 Task: Add the task  Implement a new cloud-based accounting system for a company to the section Code Conquerors in the project AgileLink and add a Due Date to the respective task as 2023/10/20
Action: Mouse moved to (520, 366)
Screenshot: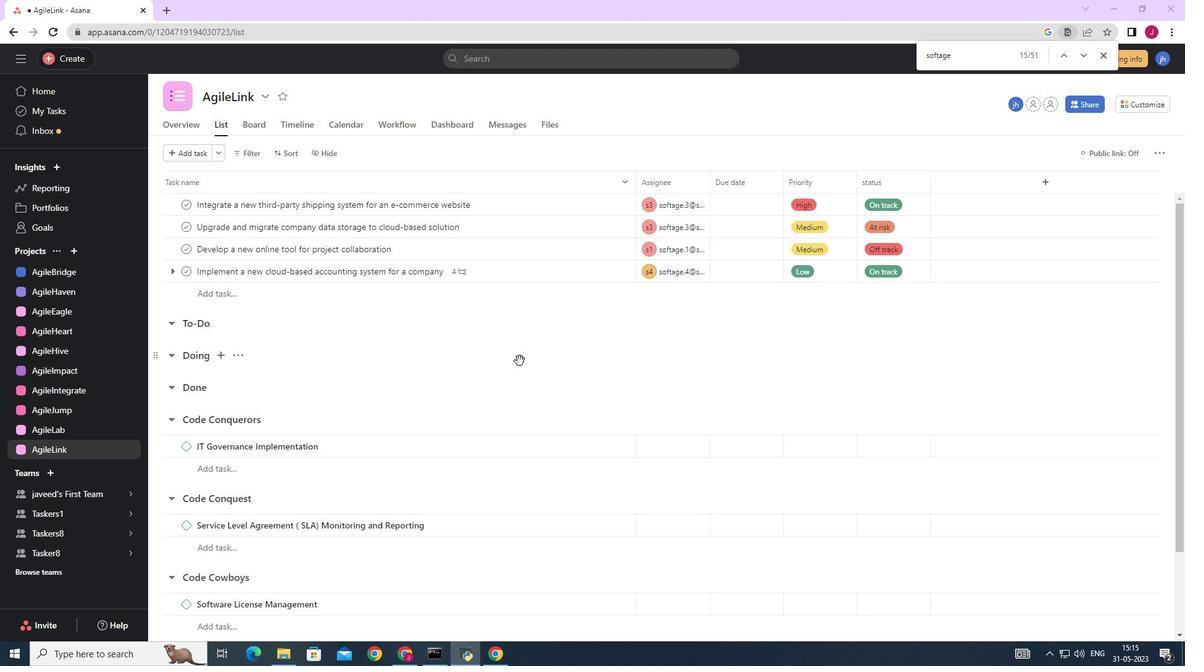 
Action: Mouse scrolled (520, 367) with delta (0, 0)
Screenshot: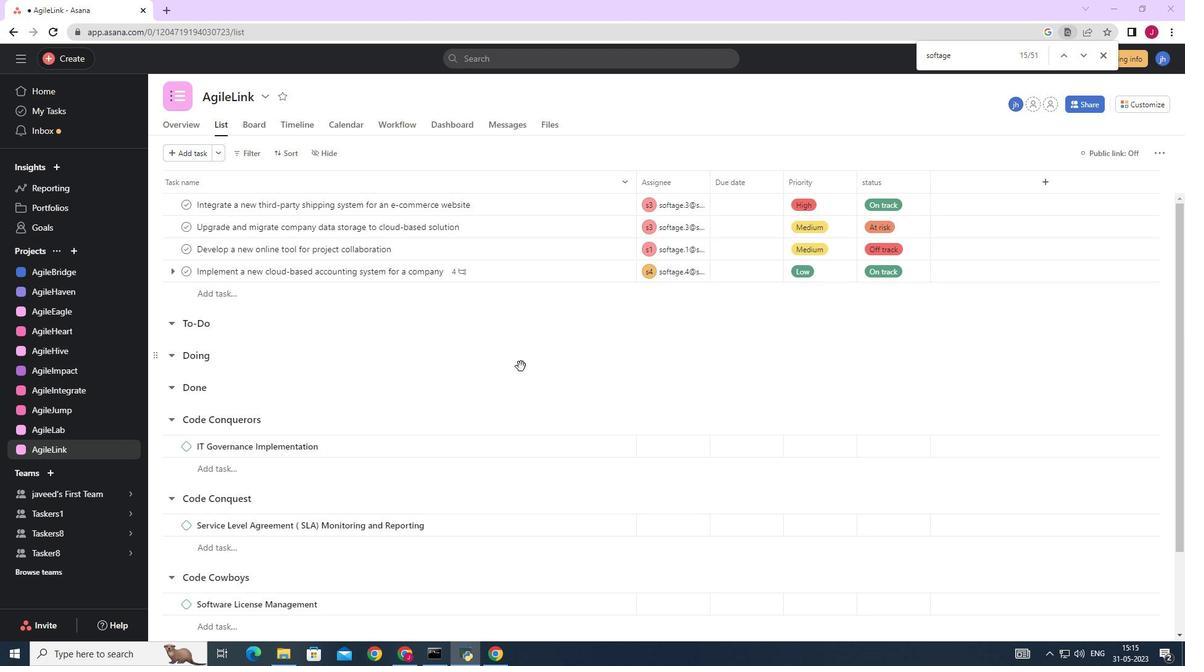 
Action: Mouse scrolled (520, 367) with delta (0, 0)
Screenshot: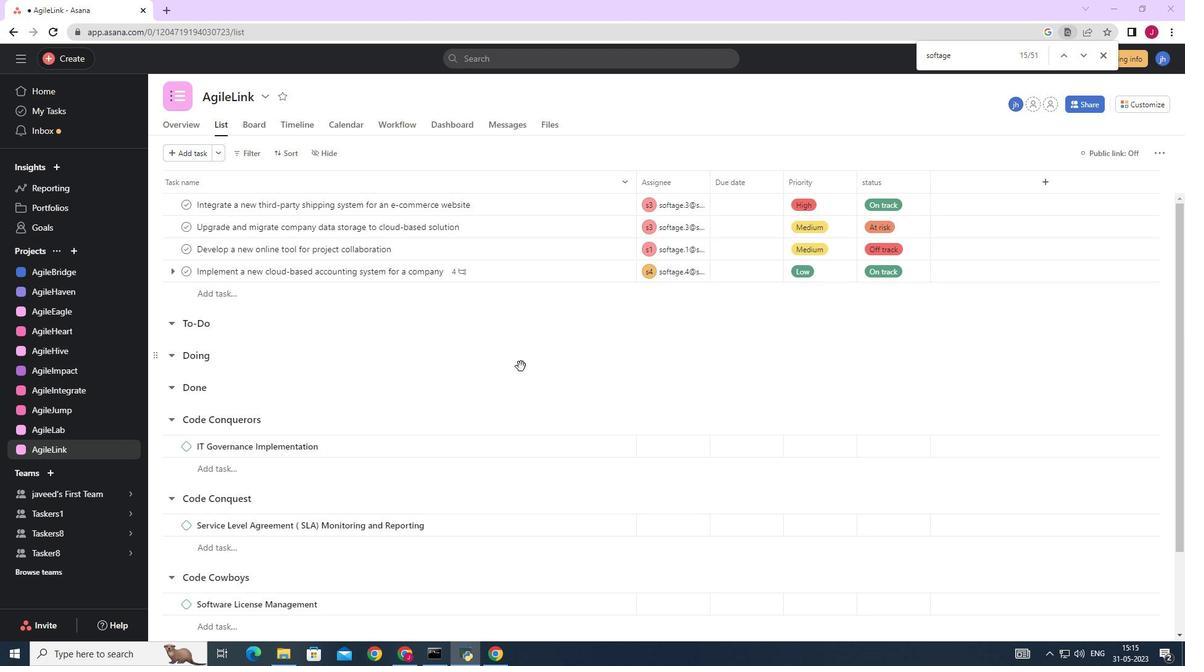
Action: Mouse scrolled (520, 367) with delta (0, 0)
Screenshot: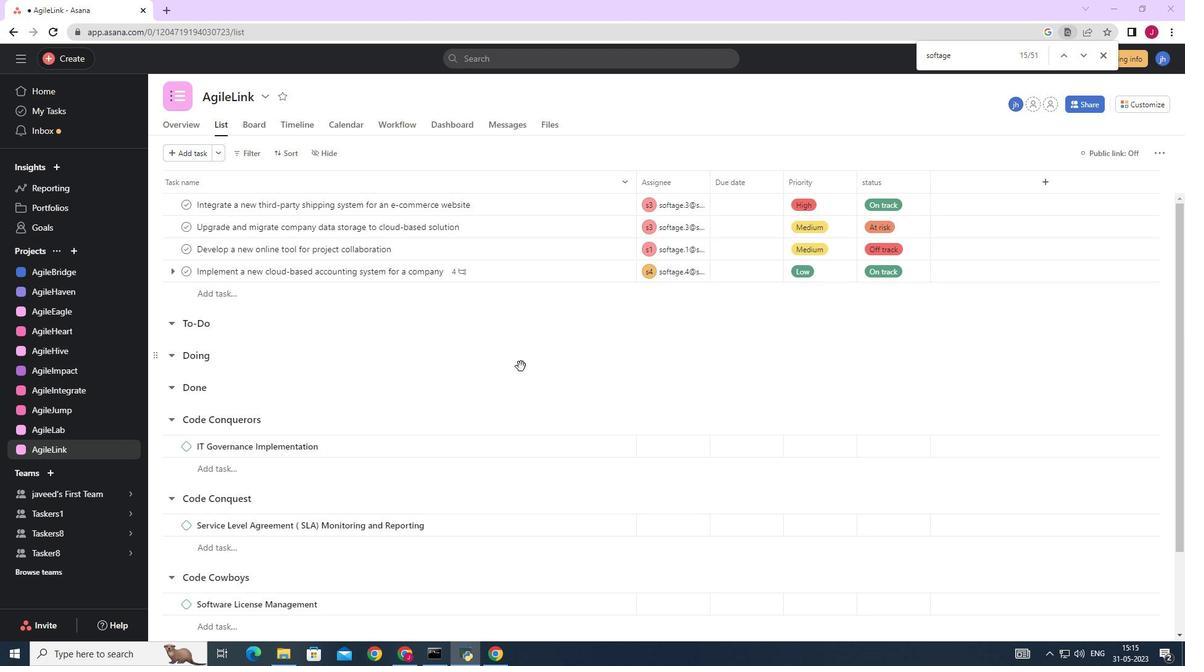 
Action: Mouse scrolled (520, 367) with delta (0, 0)
Screenshot: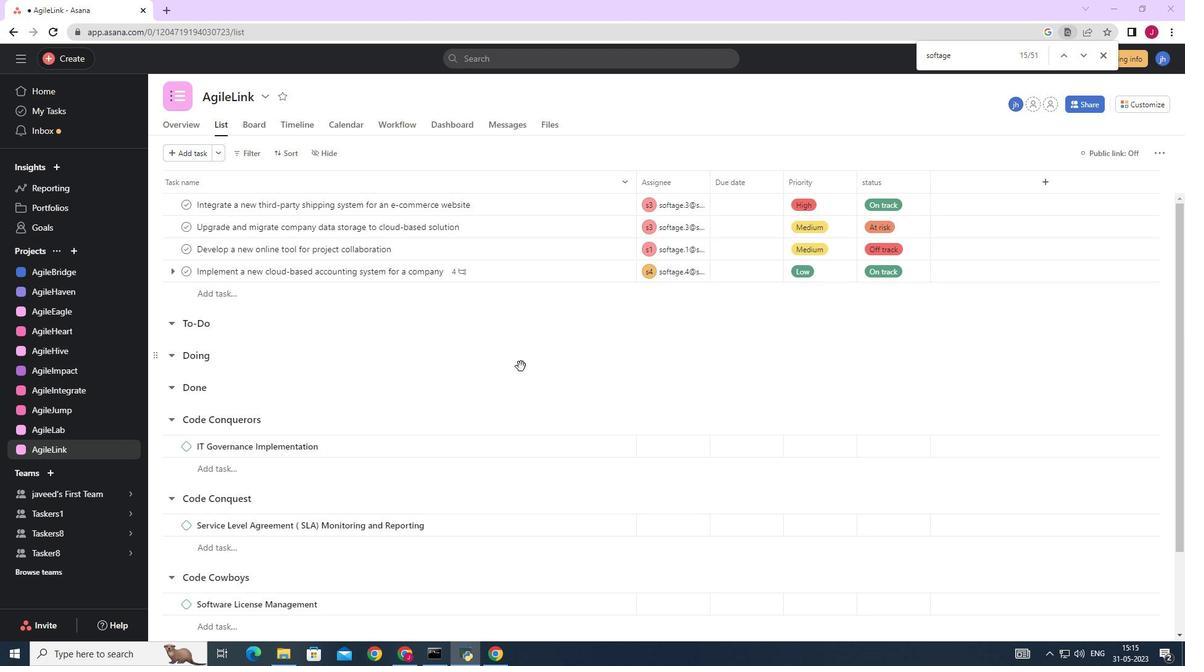 
Action: Mouse scrolled (520, 367) with delta (0, 0)
Screenshot: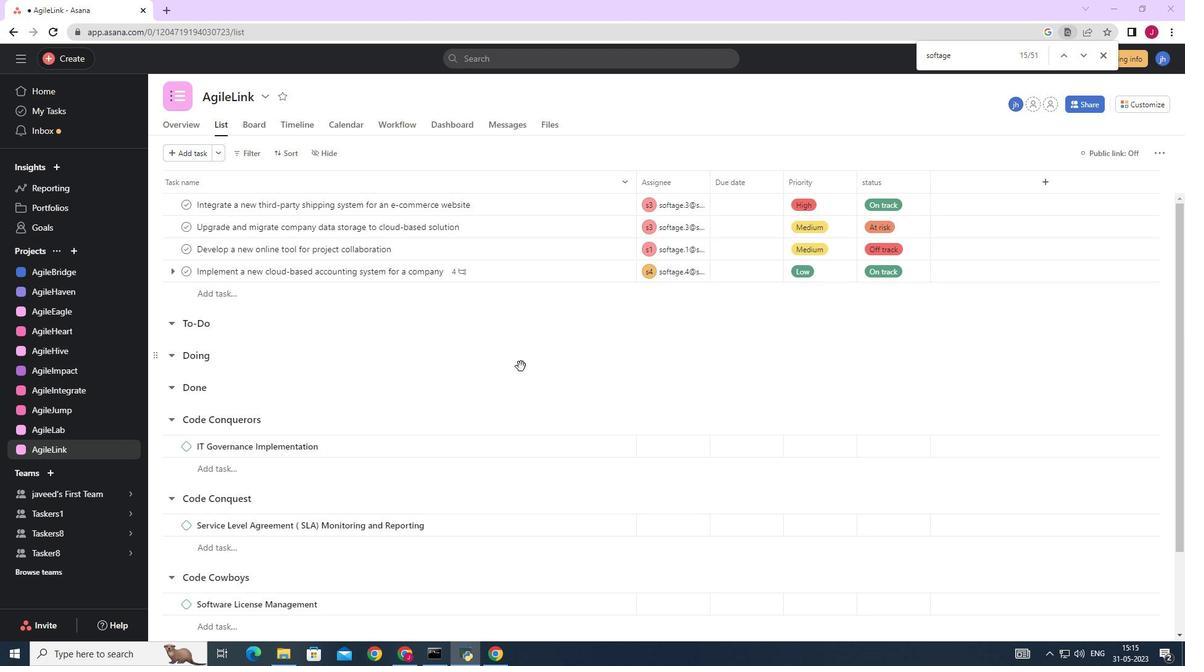 
Action: Mouse scrolled (520, 367) with delta (0, 0)
Screenshot: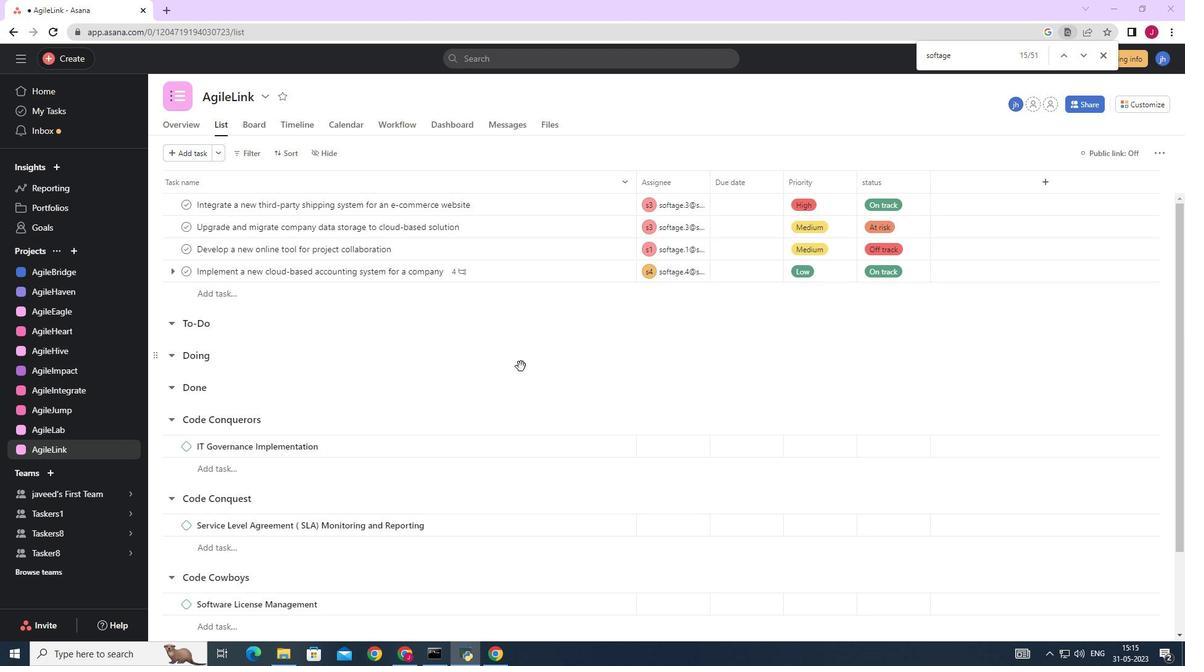
Action: Mouse moved to (601, 271)
Screenshot: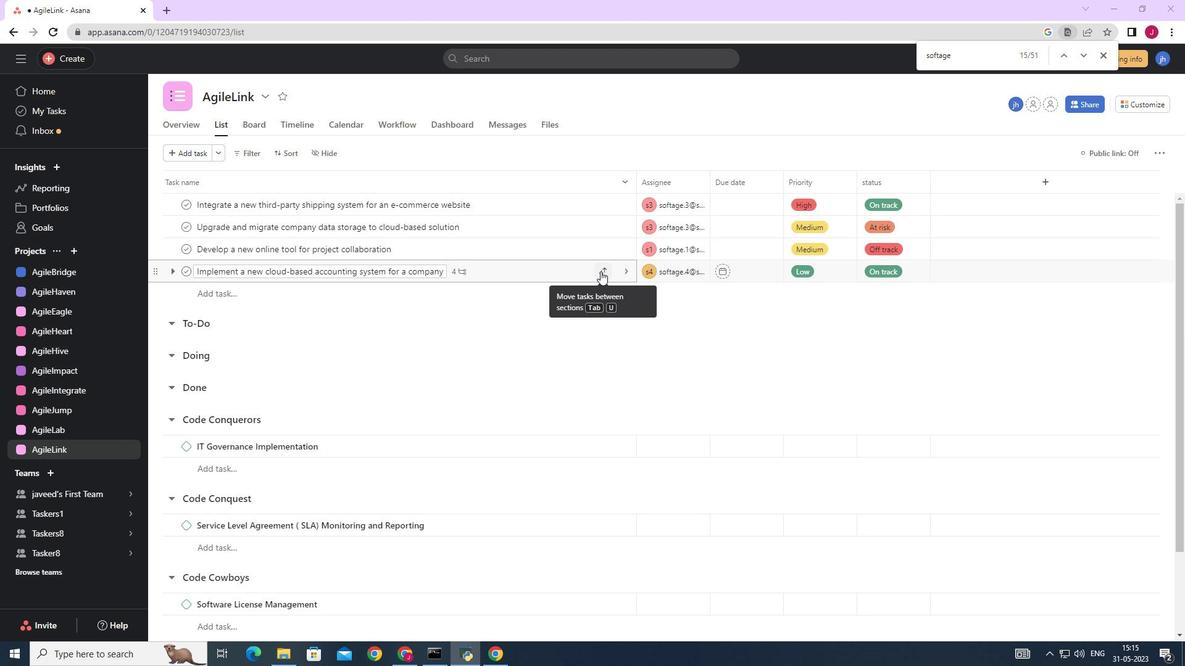
Action: Mouse pressed left at (601, 271)
Screenshot: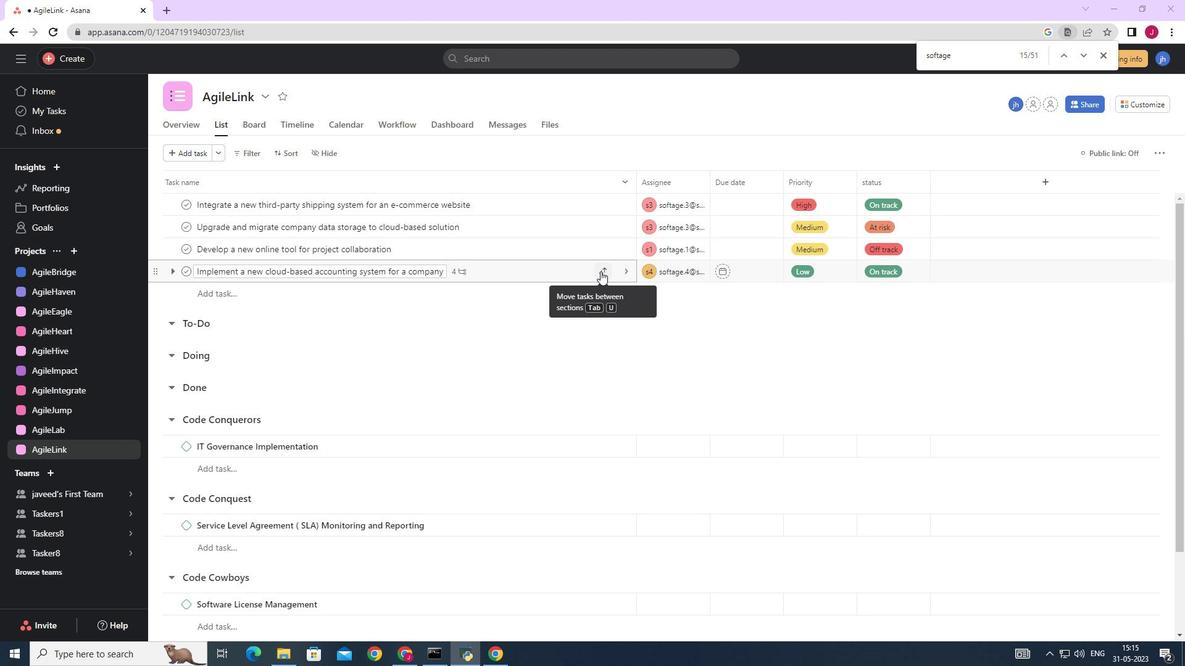 
Action: Mouse moved to (563, 407)
Screenshot: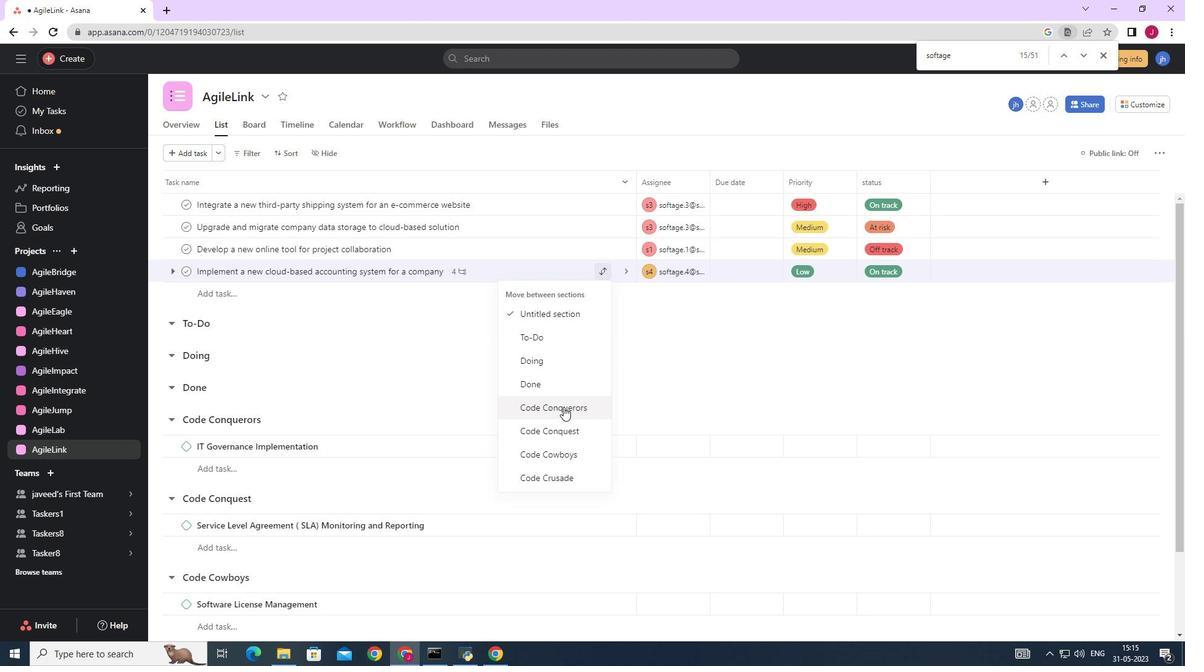 
Action: Mouse pressed left at (563, 407)
Screenshot: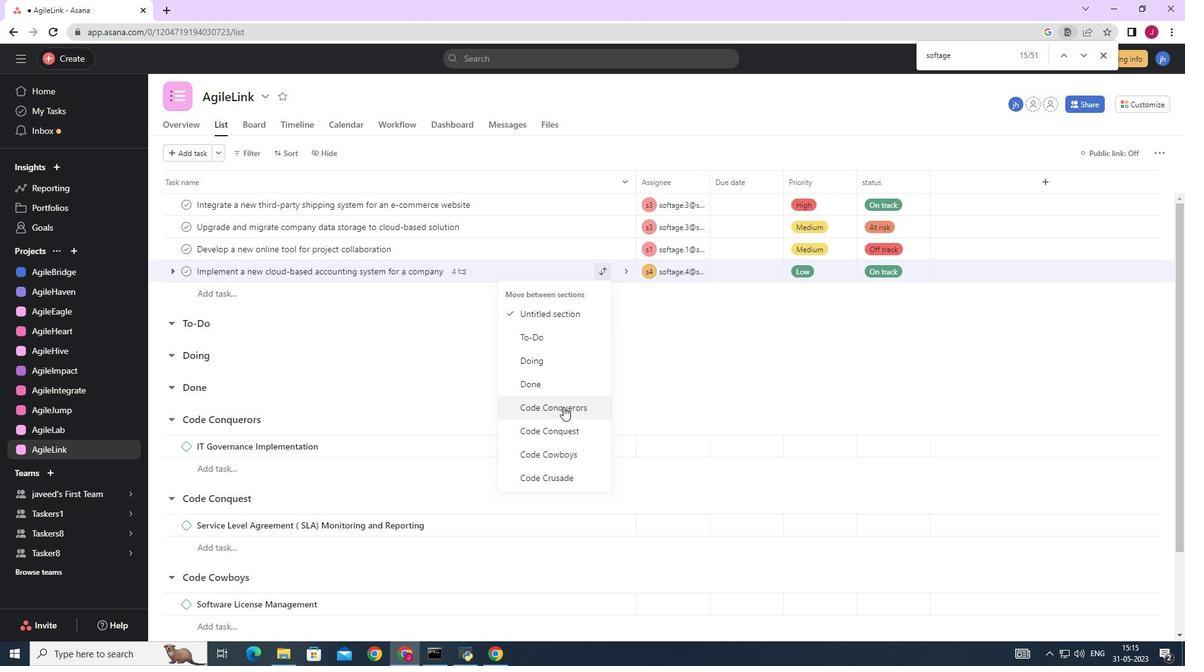 
Action: Mouse moved to (752, 422)
Screenshot: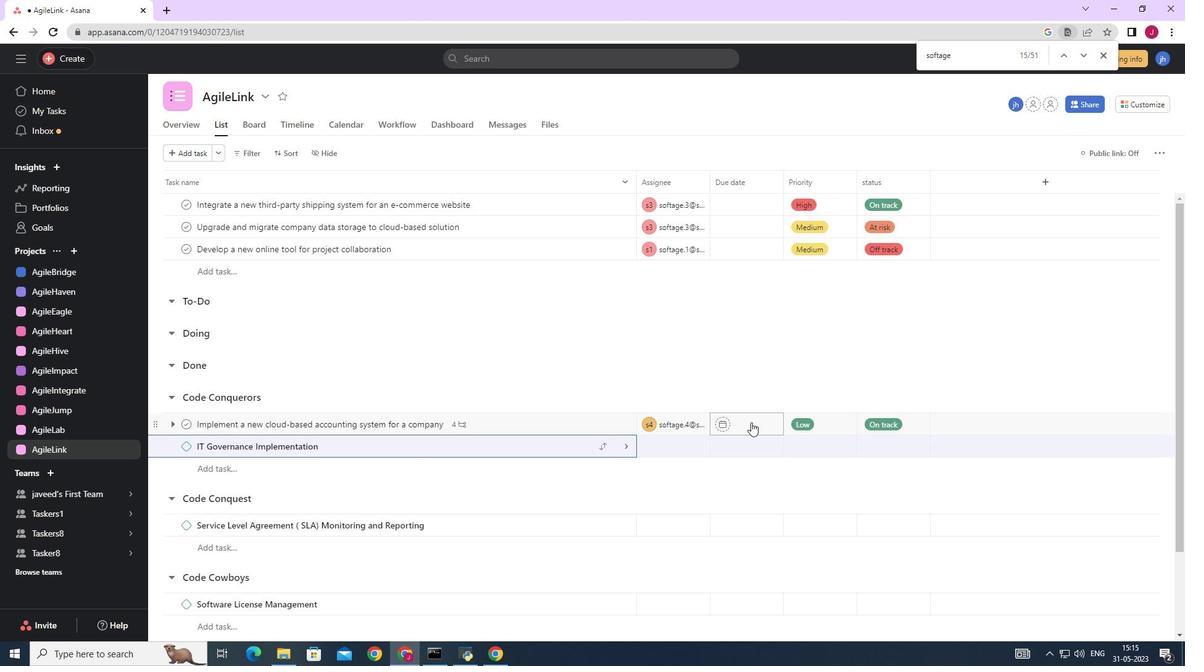 
Action: Mouse pressed left at (752, 422)
Screenshot: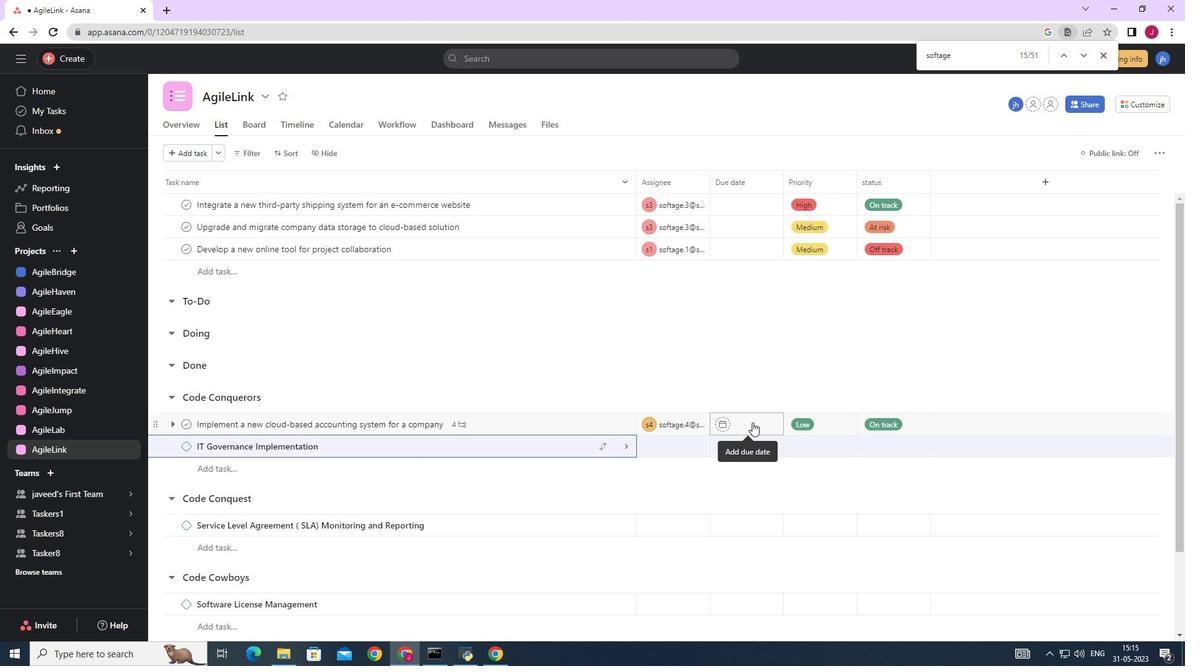 
Action: Mouse moved to (870, 232)
Screenshot: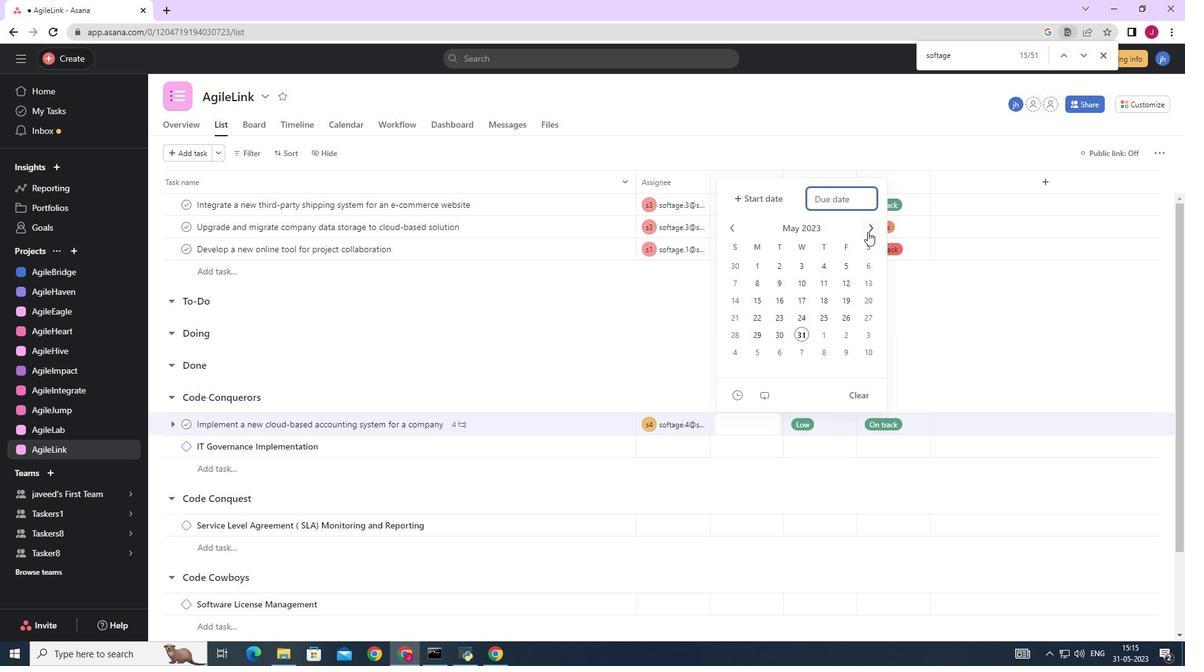 
Action: Mouse pressed left at (870, 232)
Screenshot: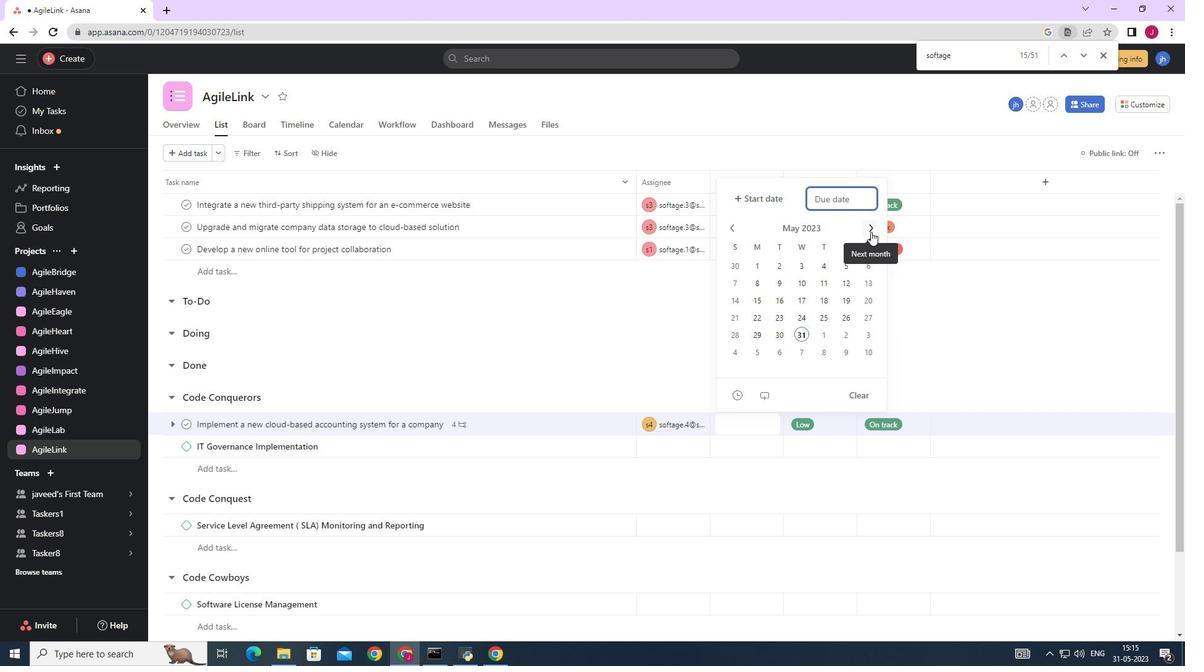
Action: Mouse moved to (872, 230)
Screenshot: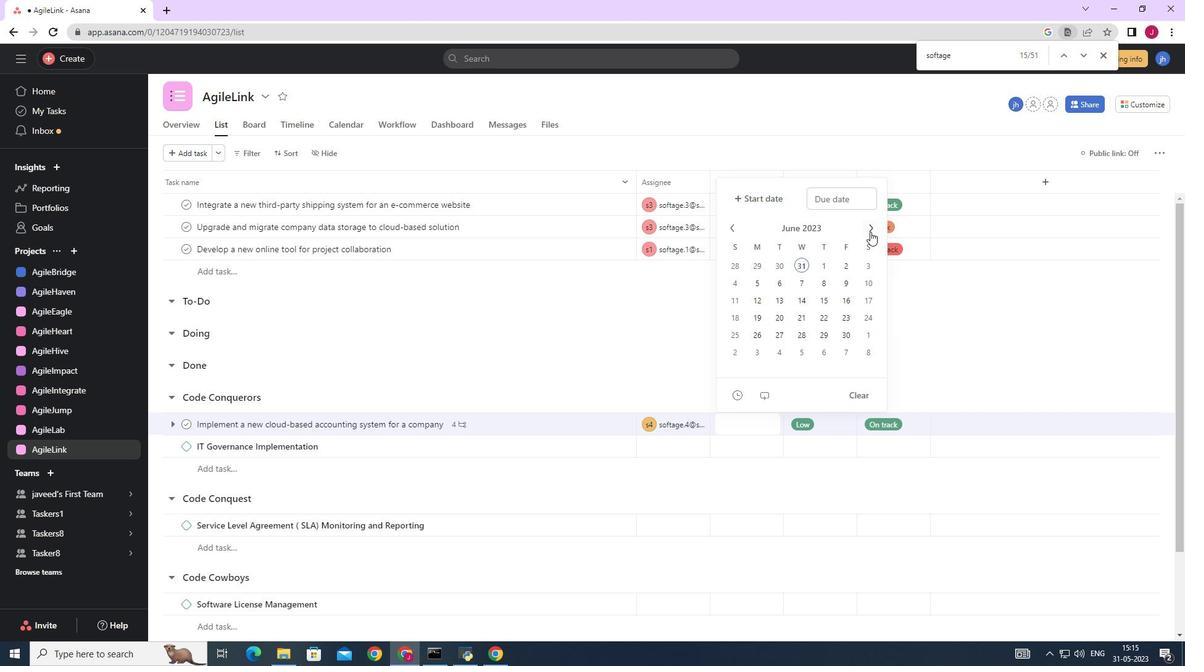 
Action: Mouse pressed left at (872, 230)
Screenshot: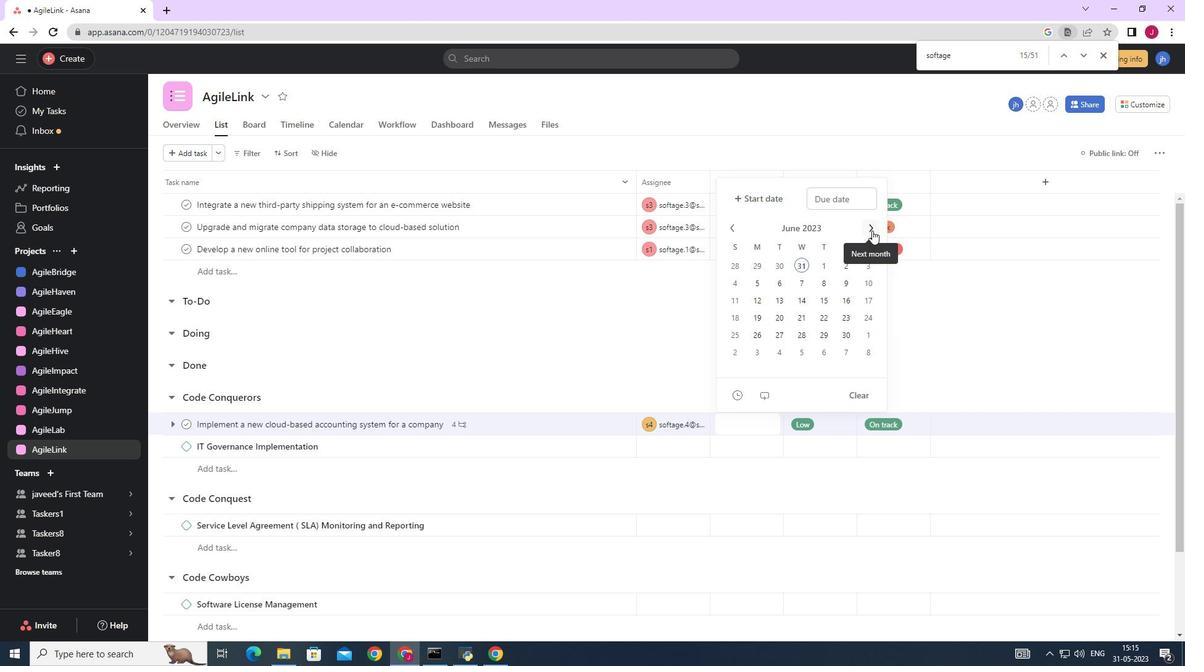 
Action: Mouse pressed left at (872, 230)
Screenshot: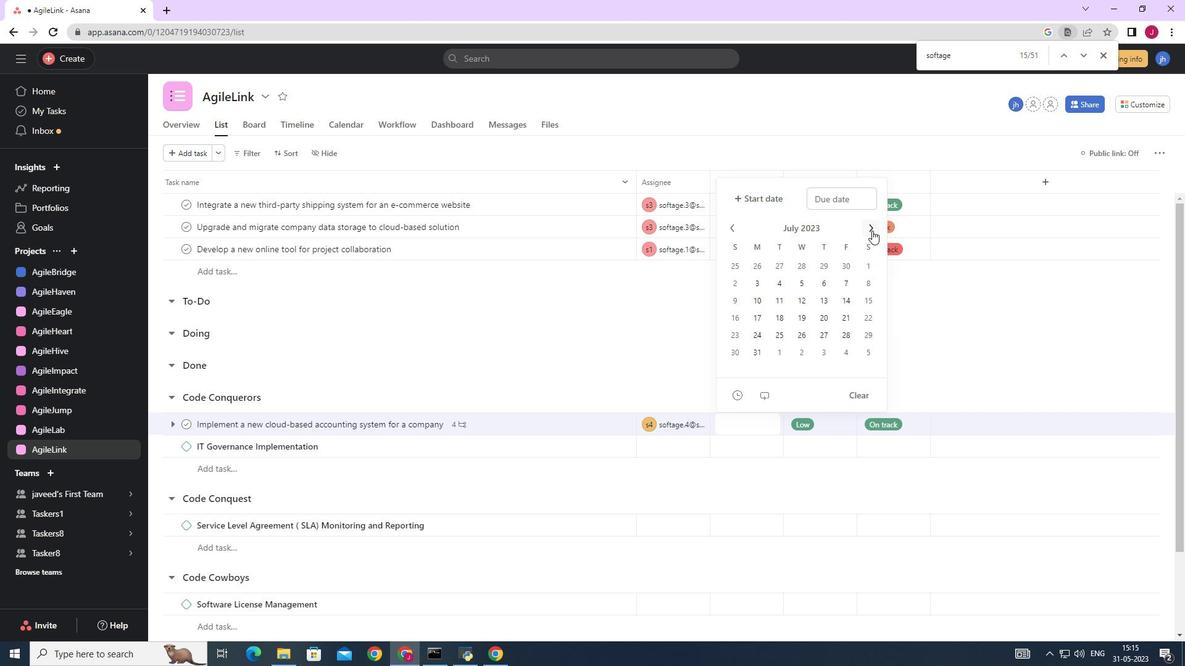 
Action: Mouse pressed left at (872, 230)
Screenshot: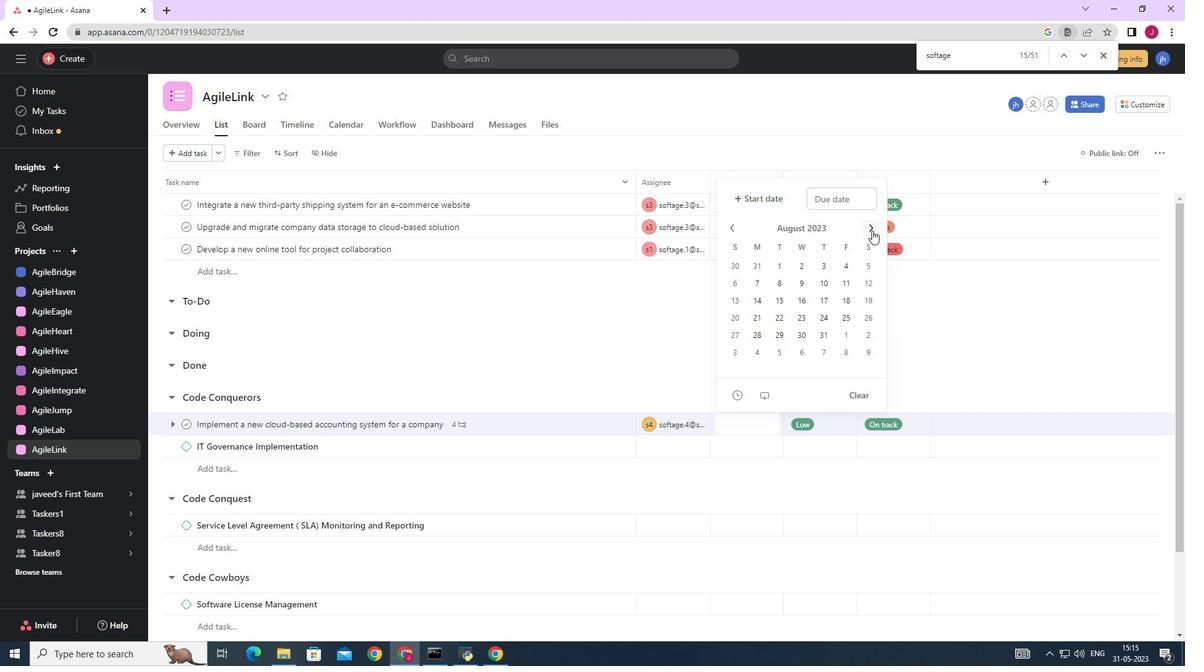 
Action: Mouse pressed left at (872, 230)
Screenshot: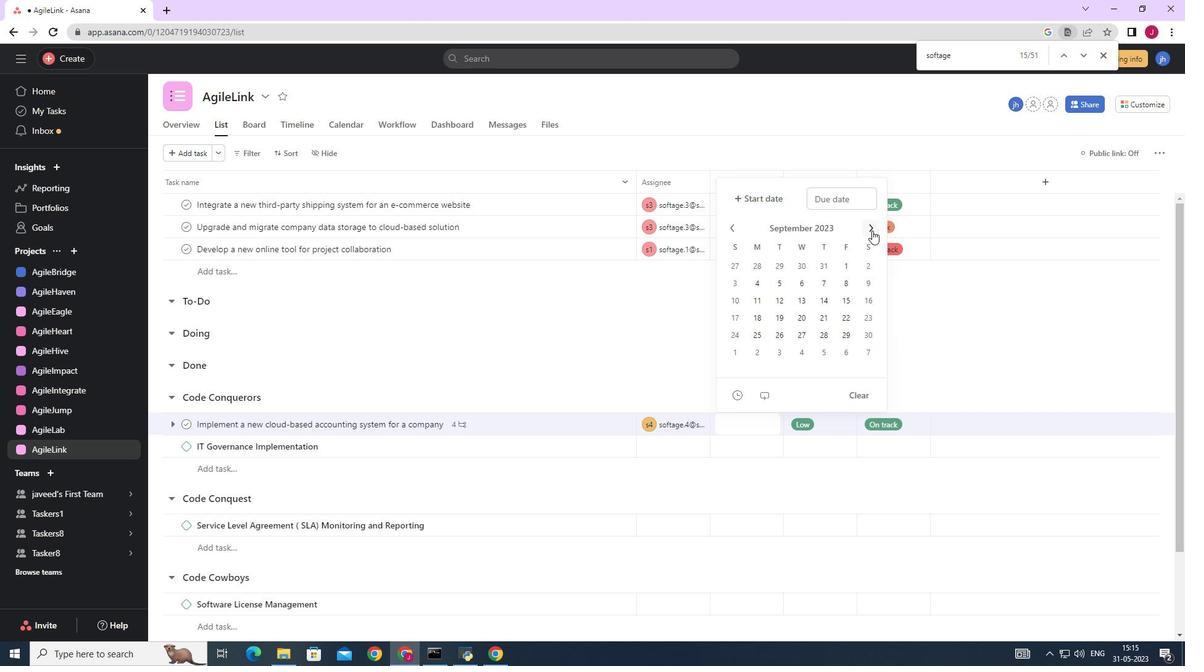 
Action: Mouse pressed left at (872, 230)
Screenshot: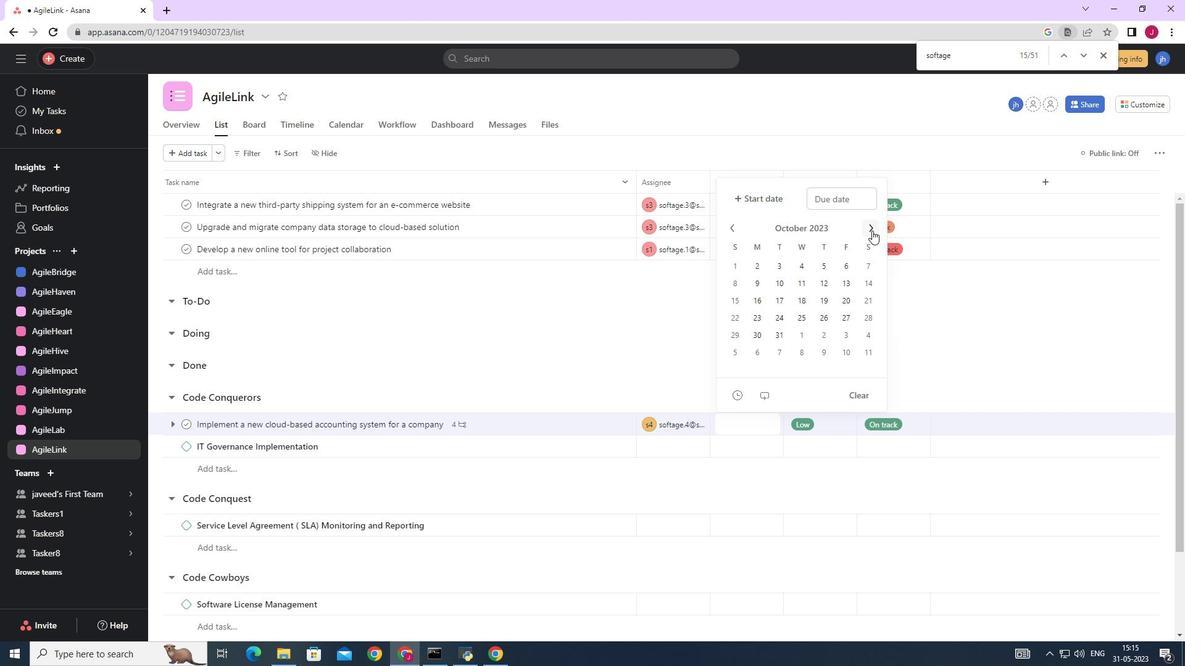 
Action: Mouse moved to (738, 226)
Screenshot: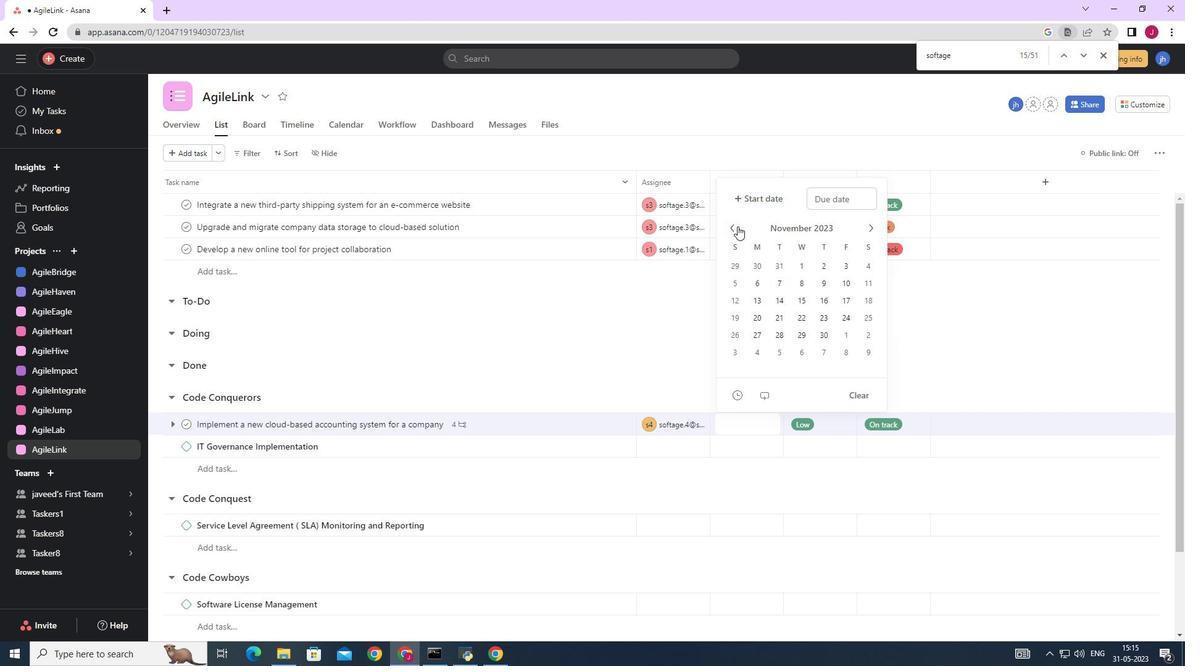 
Action: Mouse pressed left at (738, 226)
Screenshot: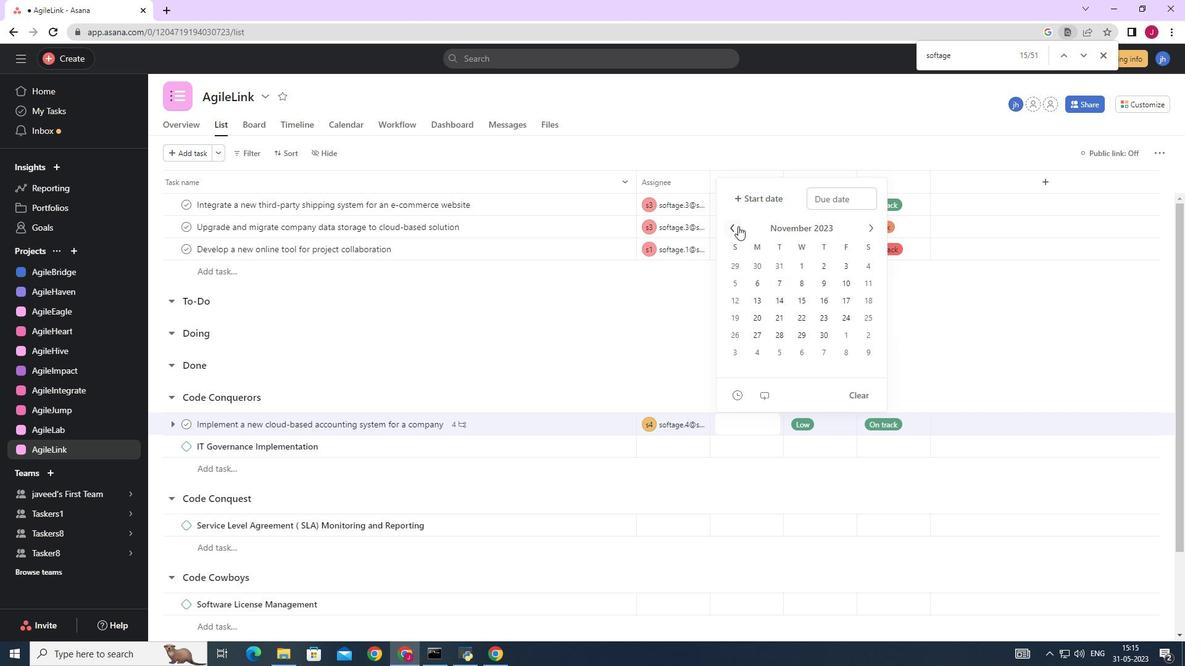 
Action: Mouse moved to (844, 298)
Screenshot: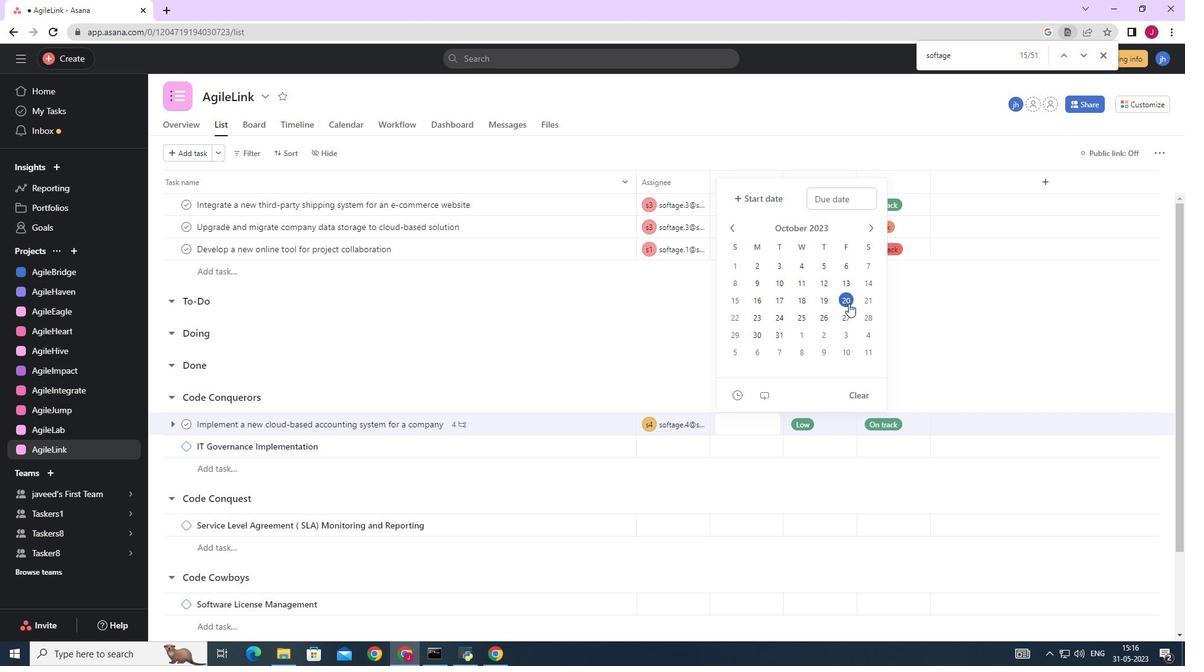 
Action: Mouse pressed left at (844, 298)
Screenshot: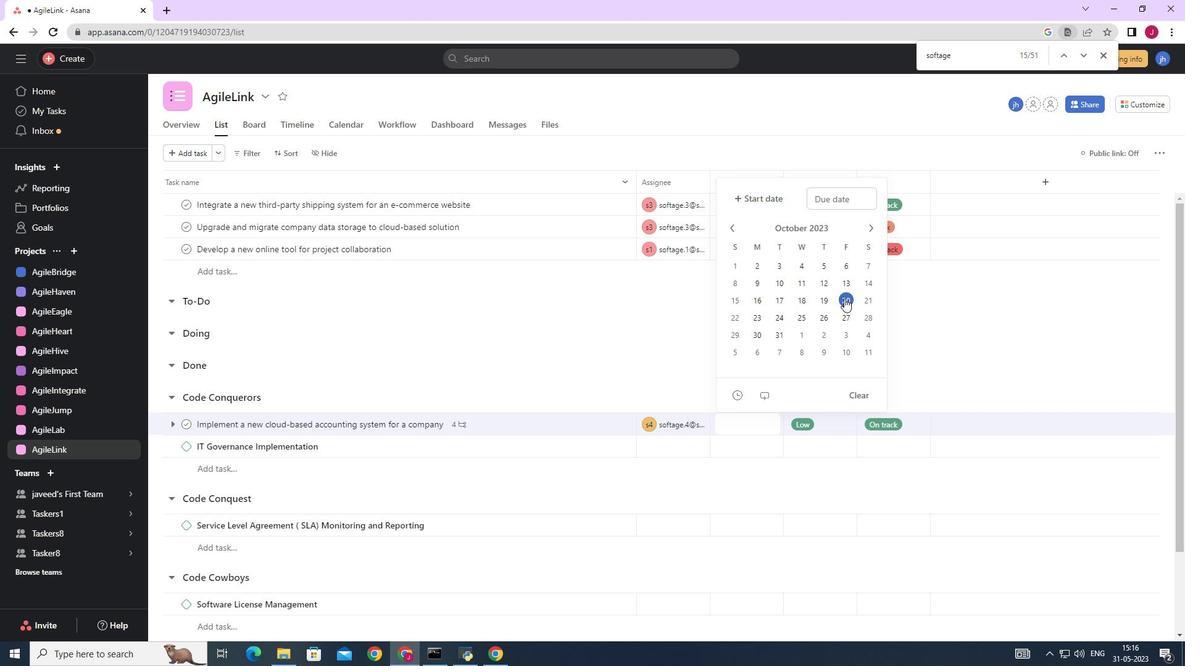 
Action: Mouse moved to (1036, 301)
Screenshot: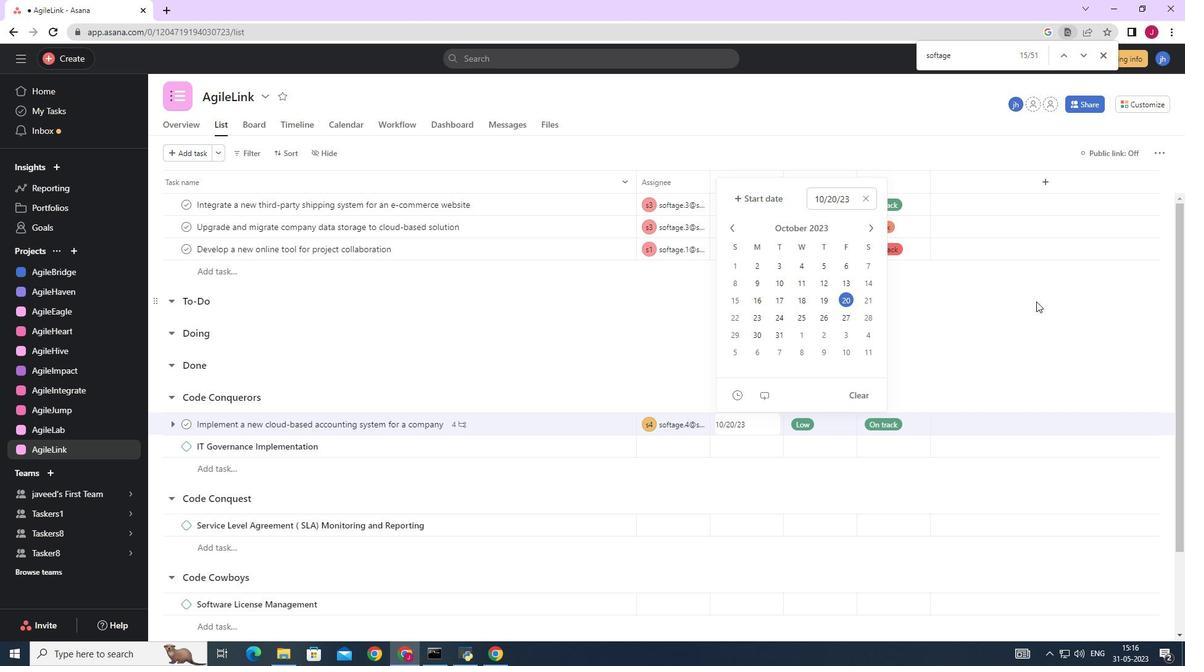 
Action: Mouse pressed left at (1036, 301)
Screenshot: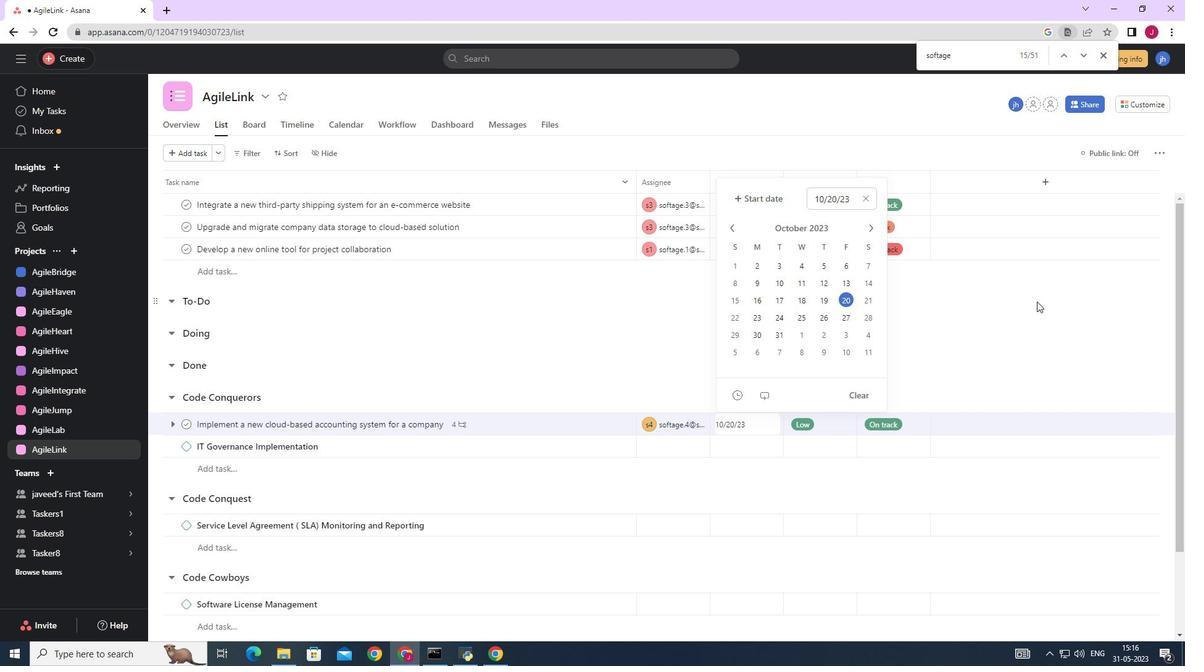
Action: Mouse moved to (1028, 304)
Screenshot: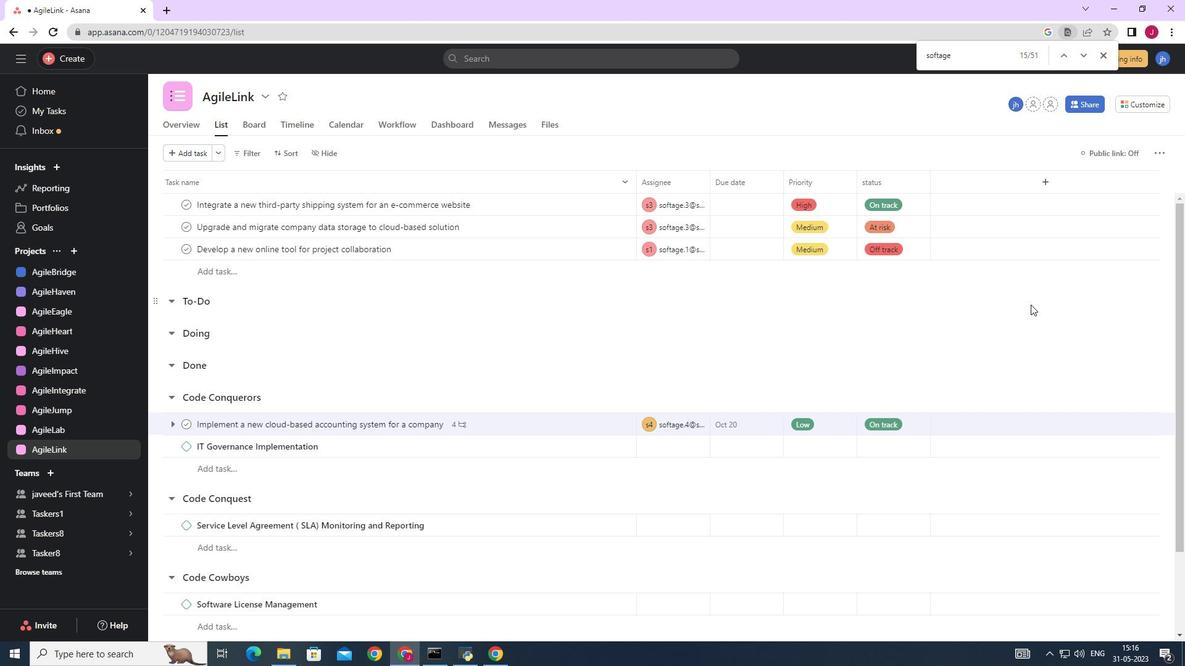 
